 Task: Add Violife Just Like Smoked Gouda Round Slices to the cart.
Action: Mouse pressed left at (99, 349)
Screenshot: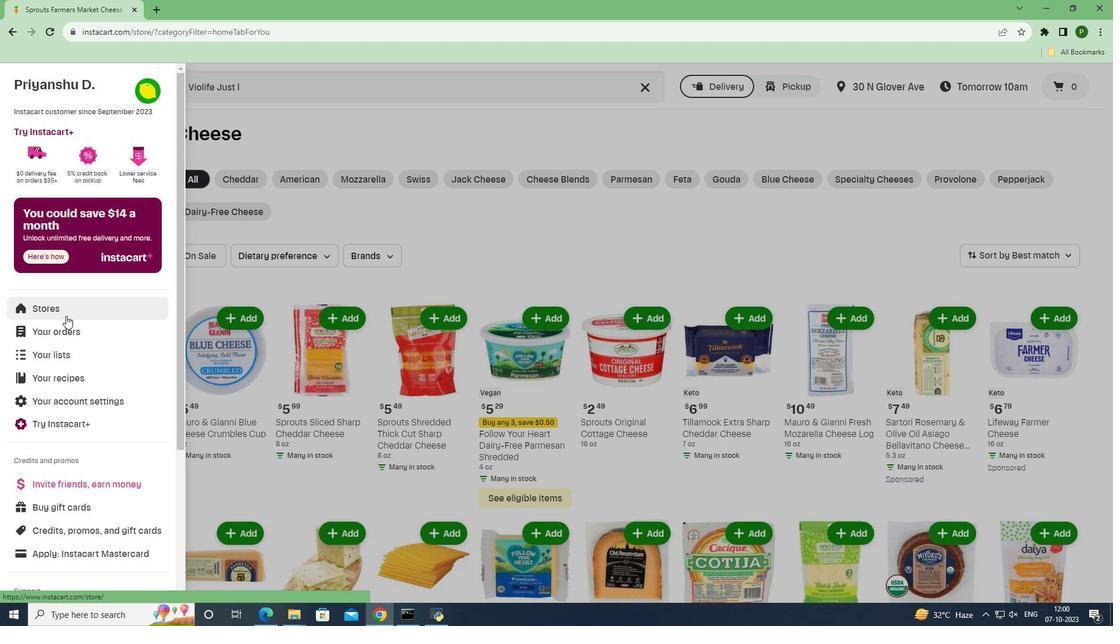 
Action: Mouse moved to (291, 168)
Screenshot: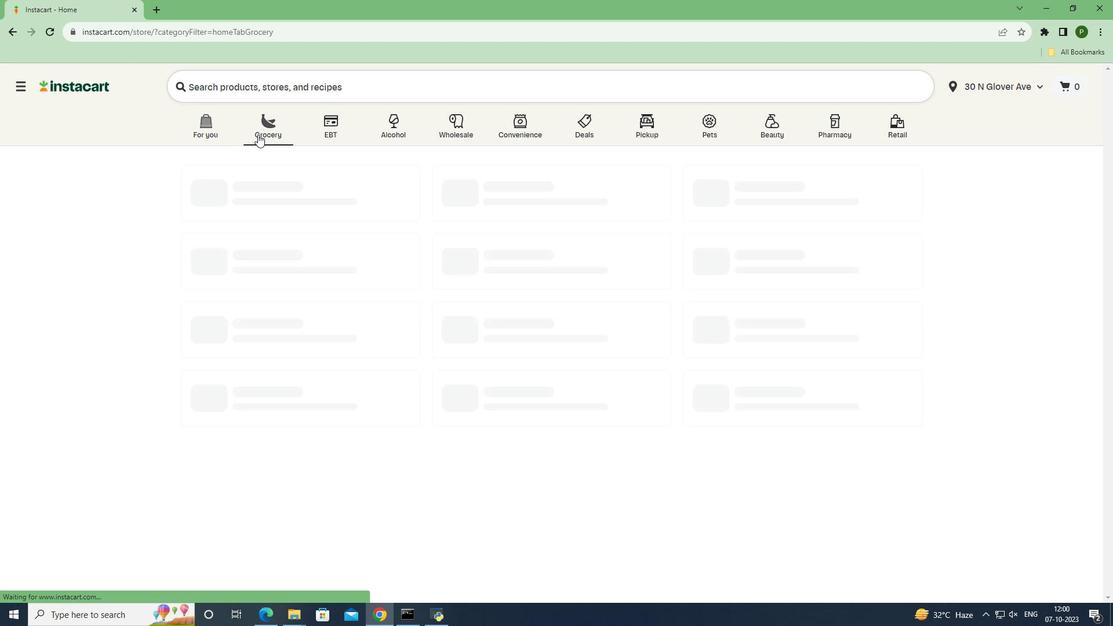 
Action: Mouse pressed left at (291, 168)
Screenshot: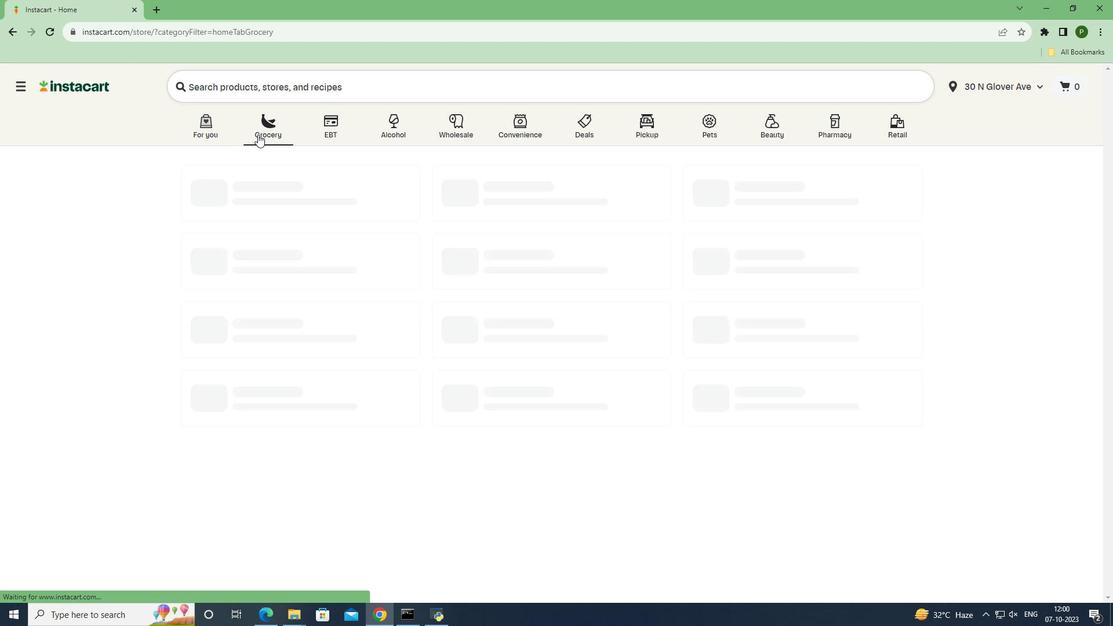 
Action: Mouse moved to (506, 282)
Screenshot: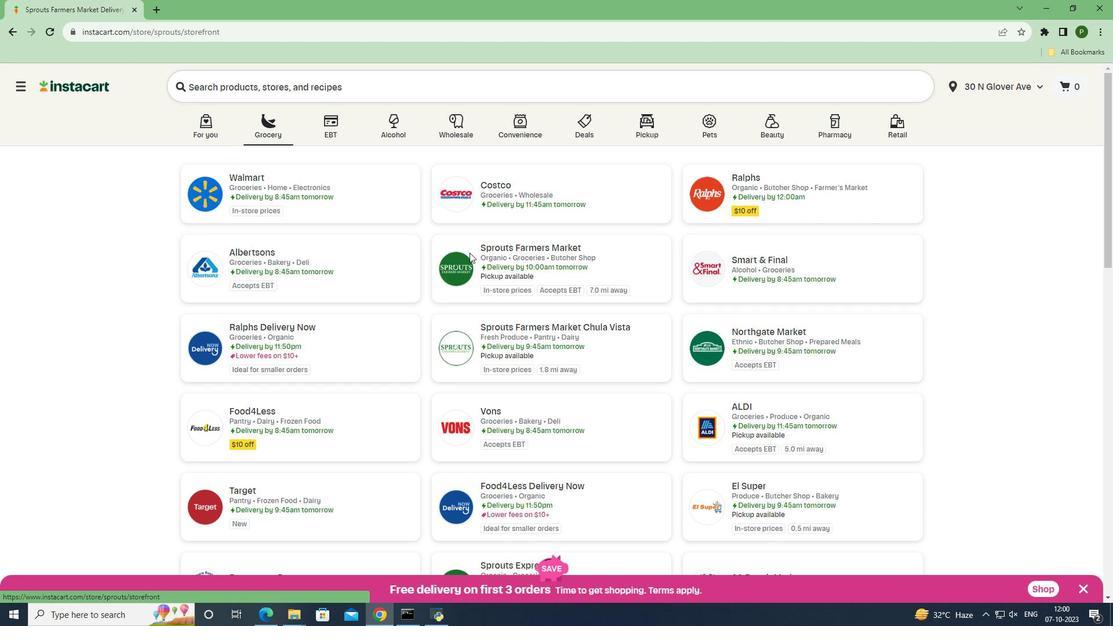 
Action: Mouse pressed left at (506, 282)
Screenshot: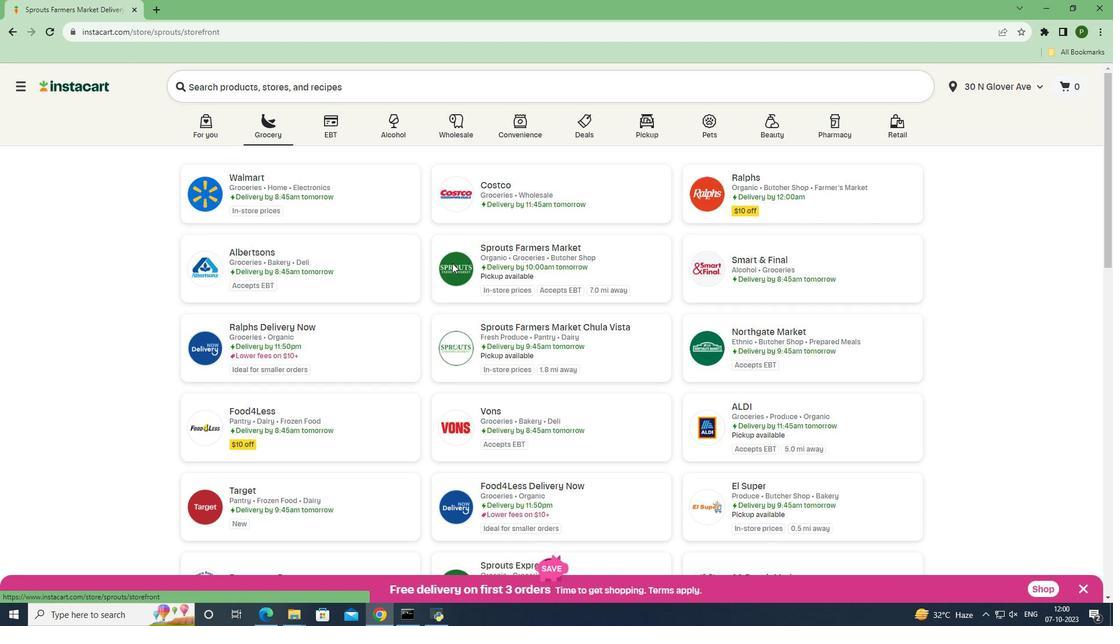
Action: Mouse moved to (121, 402)
Screenshot: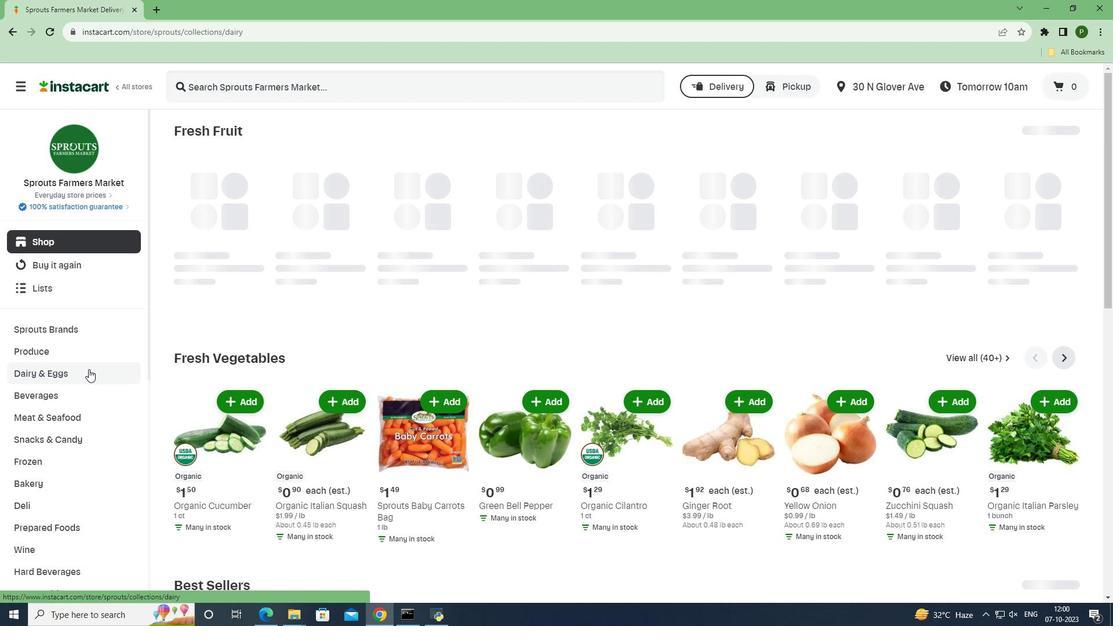 
Action: Mouse pressed left at (121, 402)
Screenshot: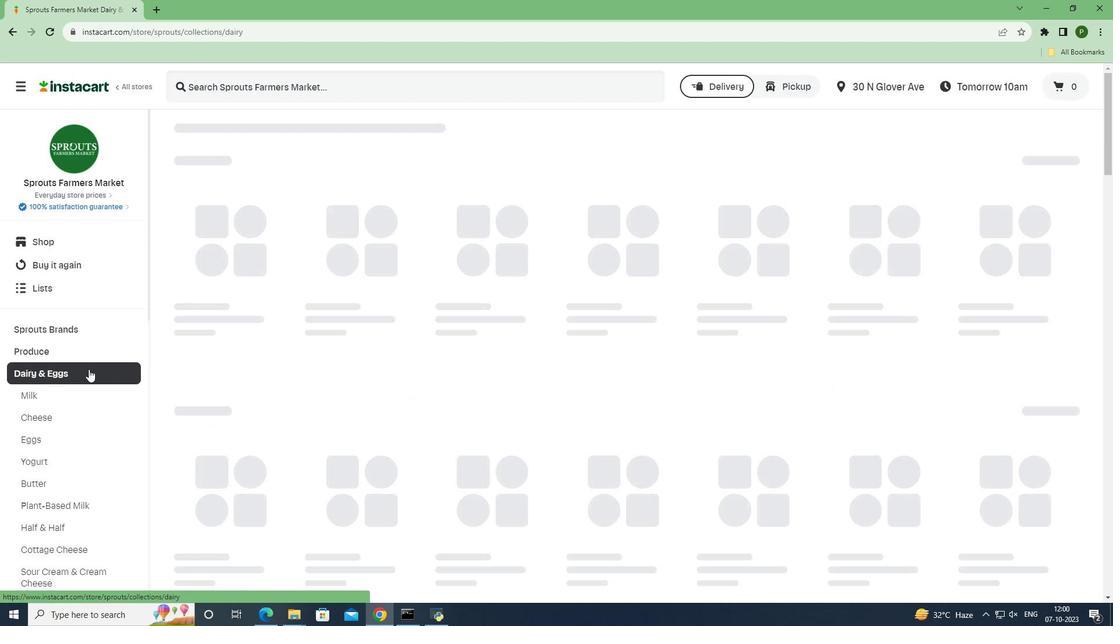 
Action: Mouse moved to (110, 452)
Screenshot: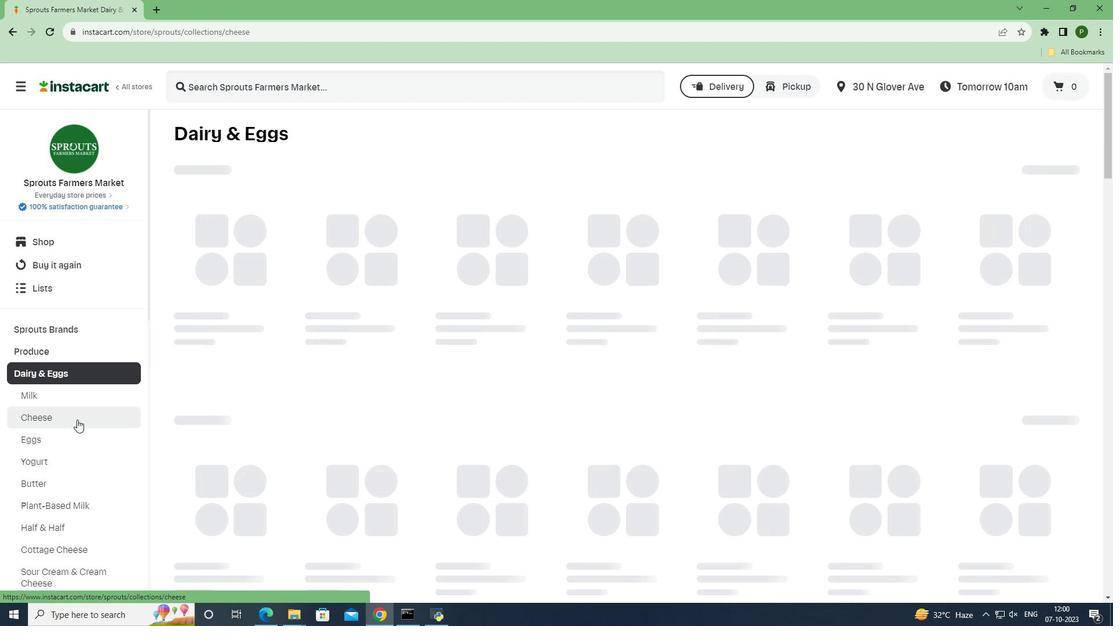 
Action: Mouse pressed left at (110, 452)
Screenshot: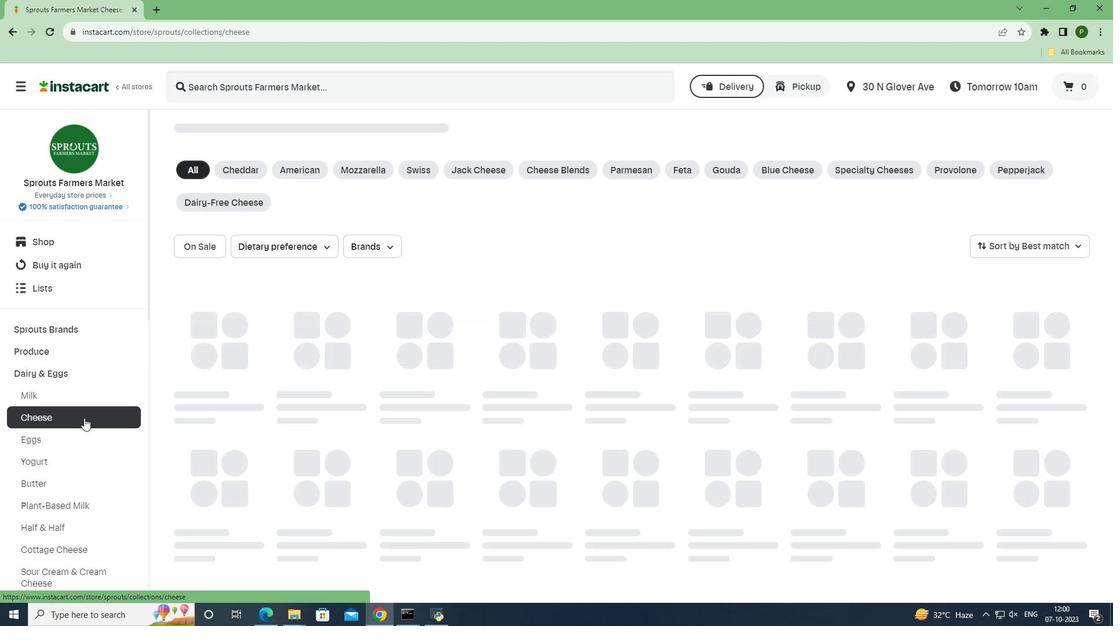 
Action: Mouse moved to (275, 118)
Screenshot: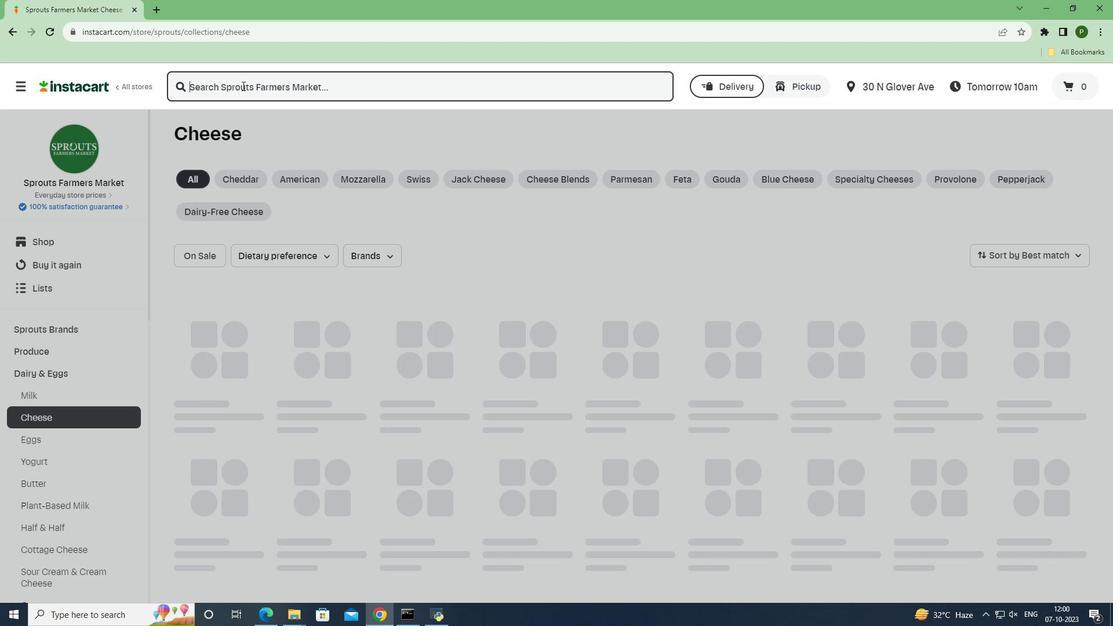 
Action: Mouse pressed left at (275, 118)
Screenshot: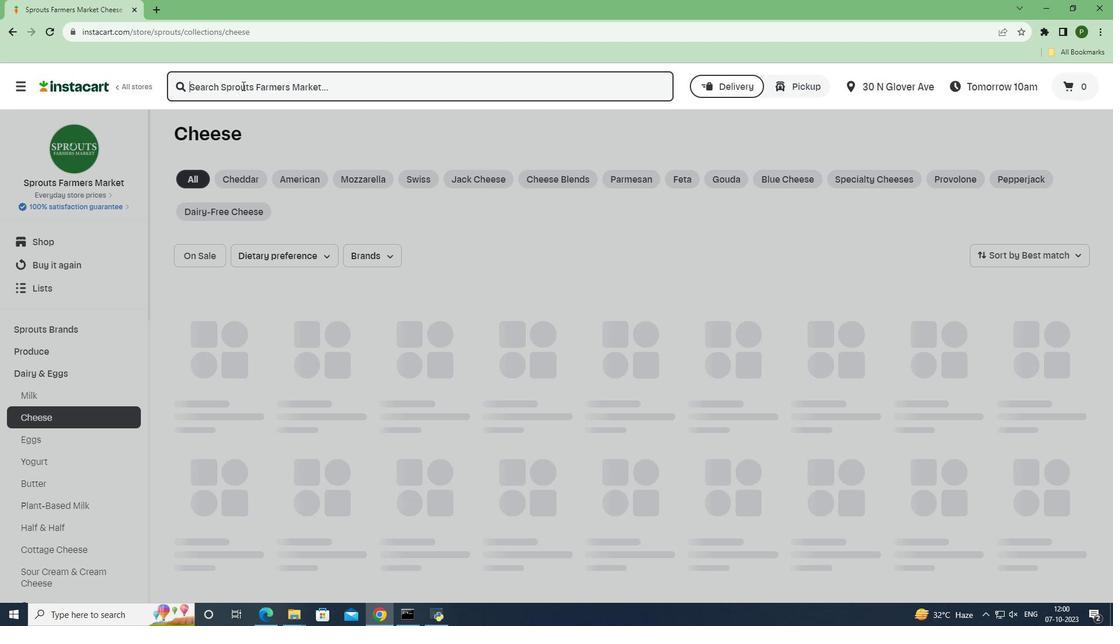 
Action: Key pressed <Key.caps_lock>V<Key.caps_lock>iolife<Key.space><Key.caps_lock>J<Key.caps_lock>ust<Key.space><Key.caps_lock>L<Key.caps_lock>ike<Key.space><Key.caps_lock>S<Key.caps_lock>moked<Key.space><Key.caps_lock>G<Key.caps_lock>ouda<Key.space><Key.caps_lock>R<Key.caps_lock>ound<Key.space><Key.caps_lock>S<Key.caps_lock>lices<Key.space><Key.enter>
Screenshot: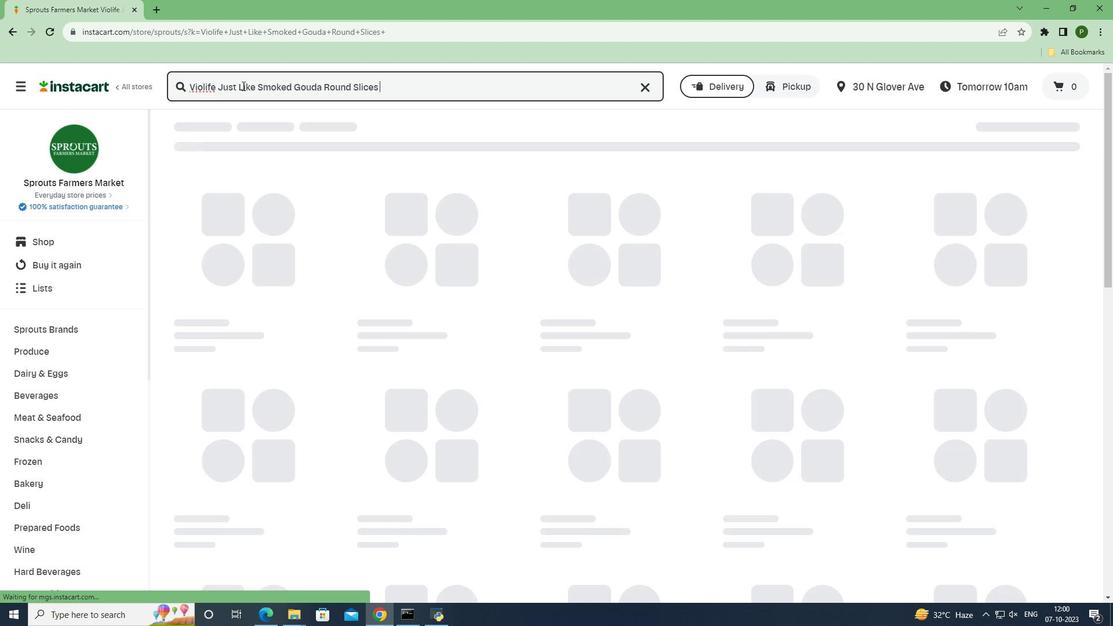 
Action: Mouse moved to (351, 247)
Screenshot: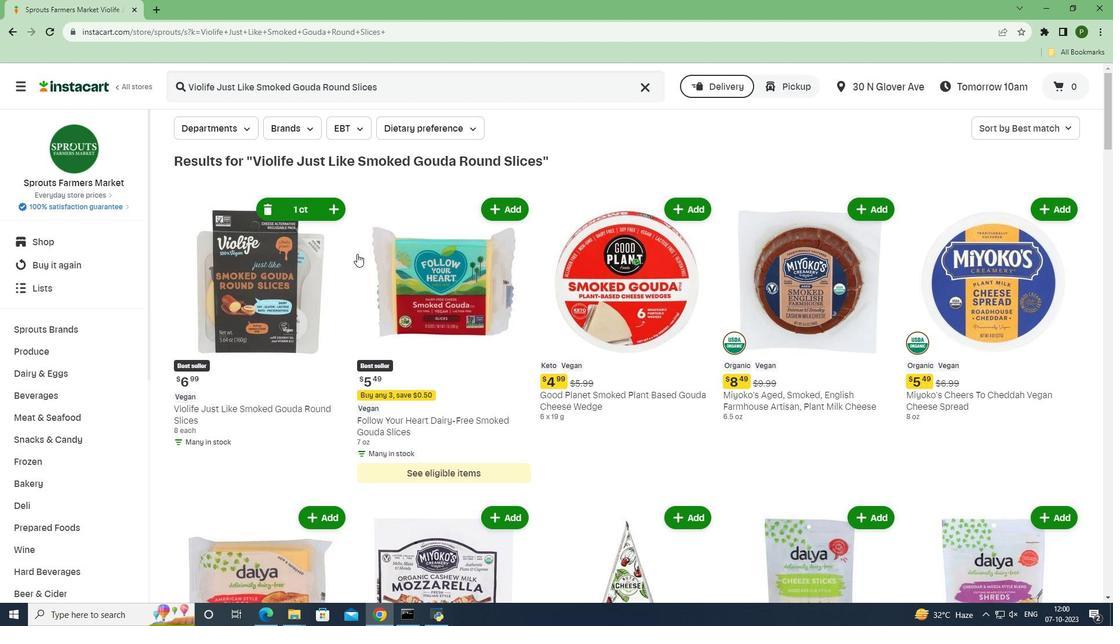 
Action: Mouse pressed left at (351, 247)
Screenshot: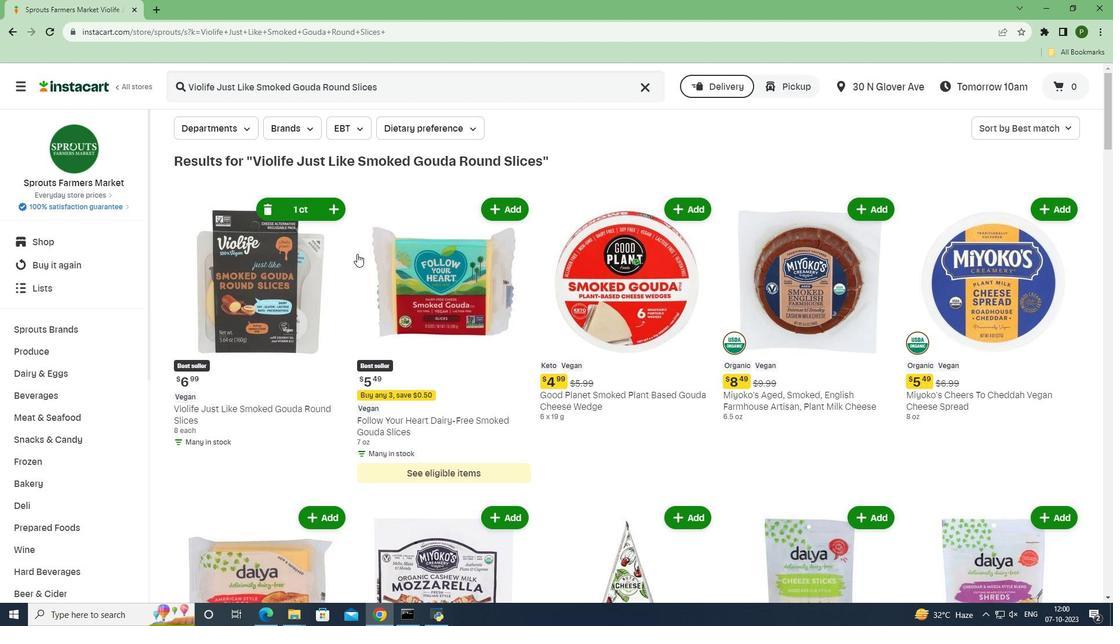 
Action: Mouse moved to (376, 287)
Screenshot: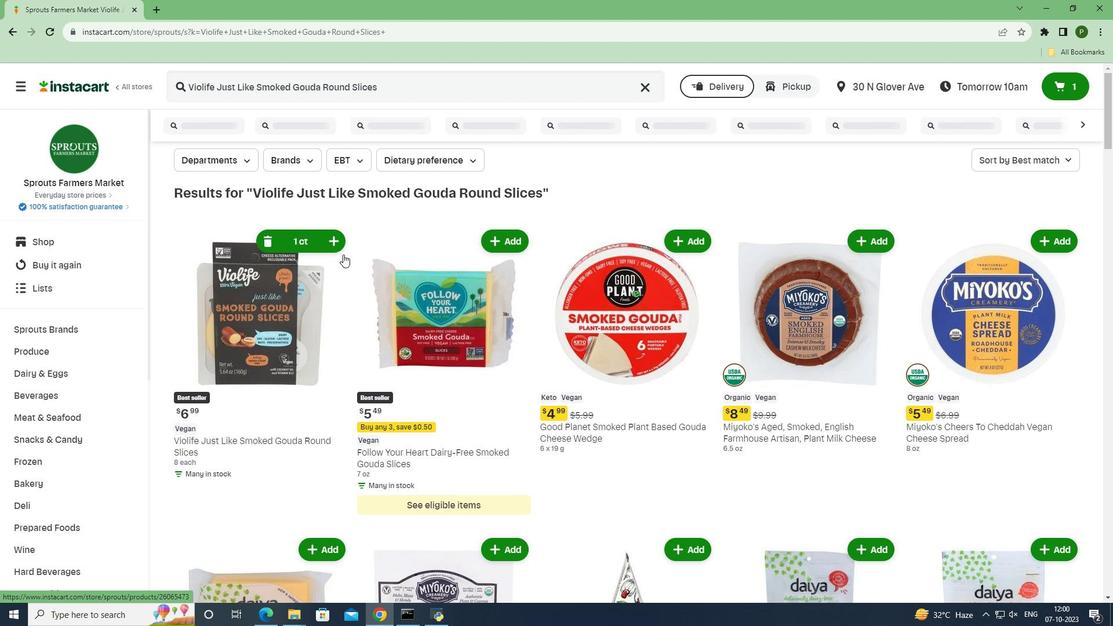 
